 Task: In the  document adaptation.epubSelect Headings and apply  'Bold' Select the text and align it to the  'Center'. Select the table and apply  All Borders
Action: Mouse moved to (336, 176)
Screenshot: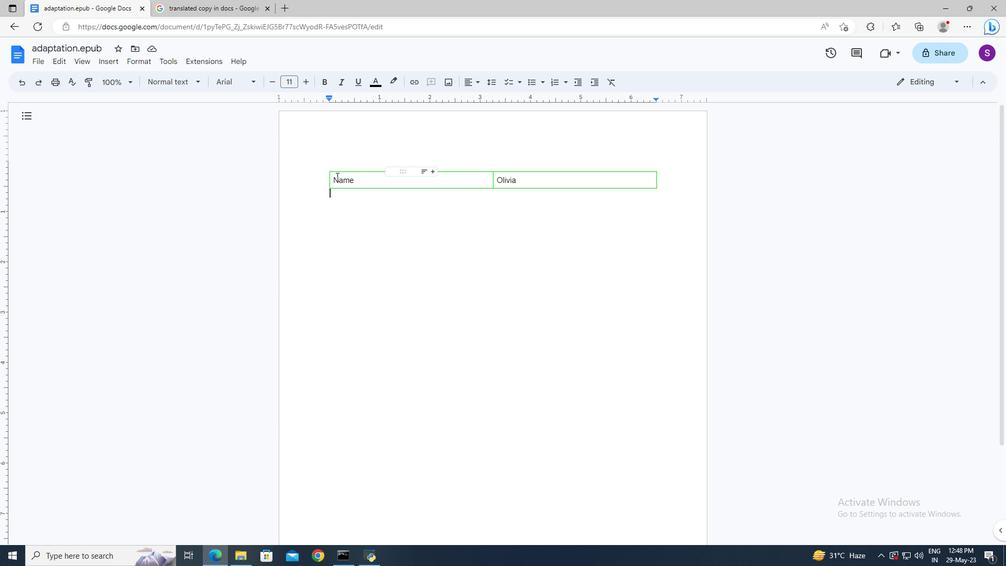 
Action: Mouse pressed left at (336, 176)
Screenshot: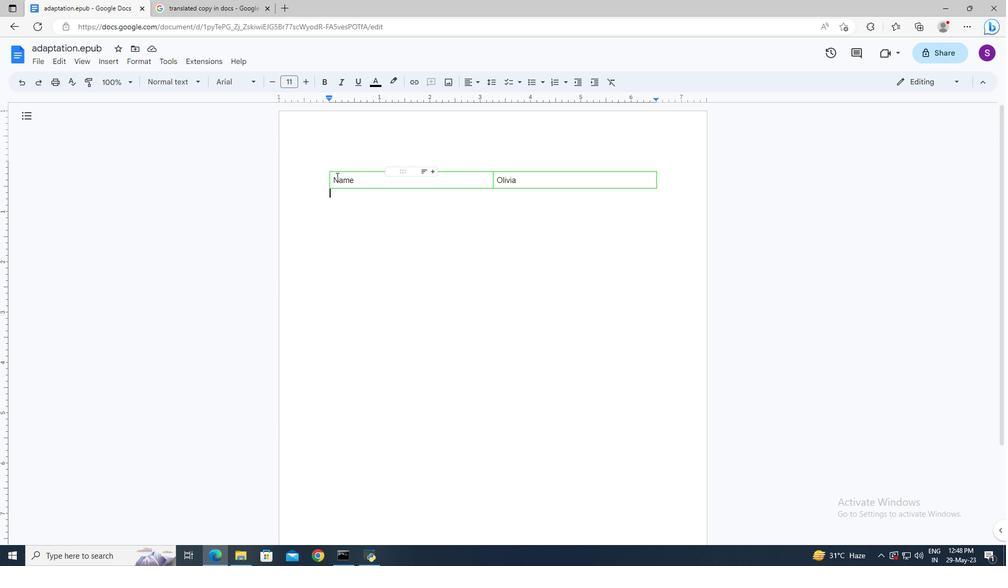 
Action: Mouse moved to (343, 197)
Screenshot: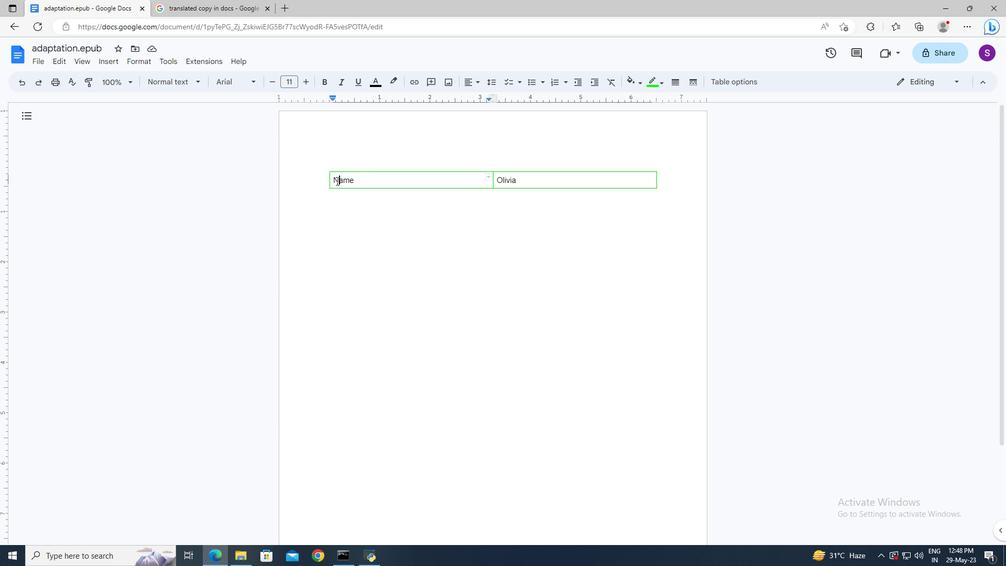 
Action: Key pressed <Key.left><Key.shift><Key.right><Key.right><Key.right>
Screenshot: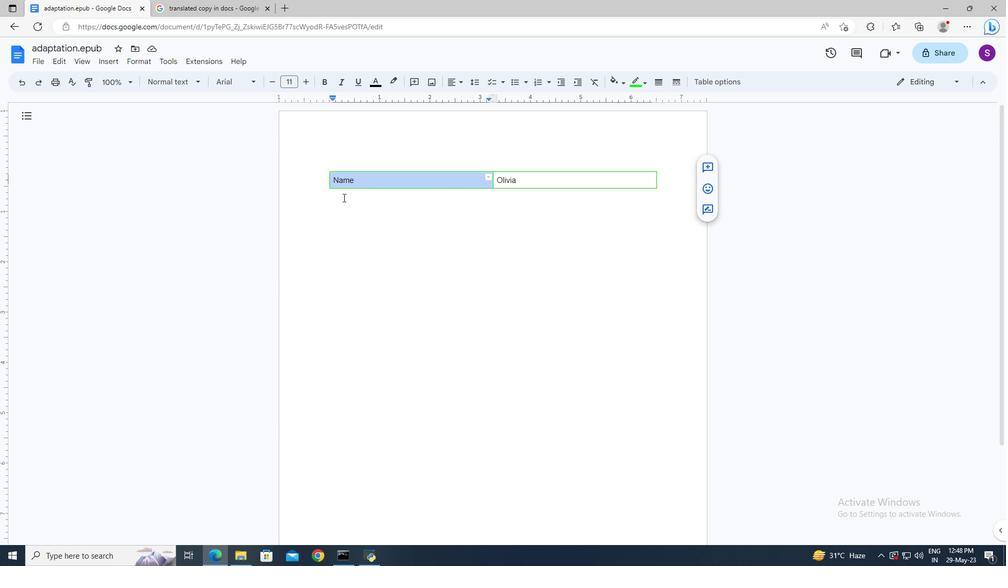 
Action: Mouse moved to (325, 86)
Screenshot: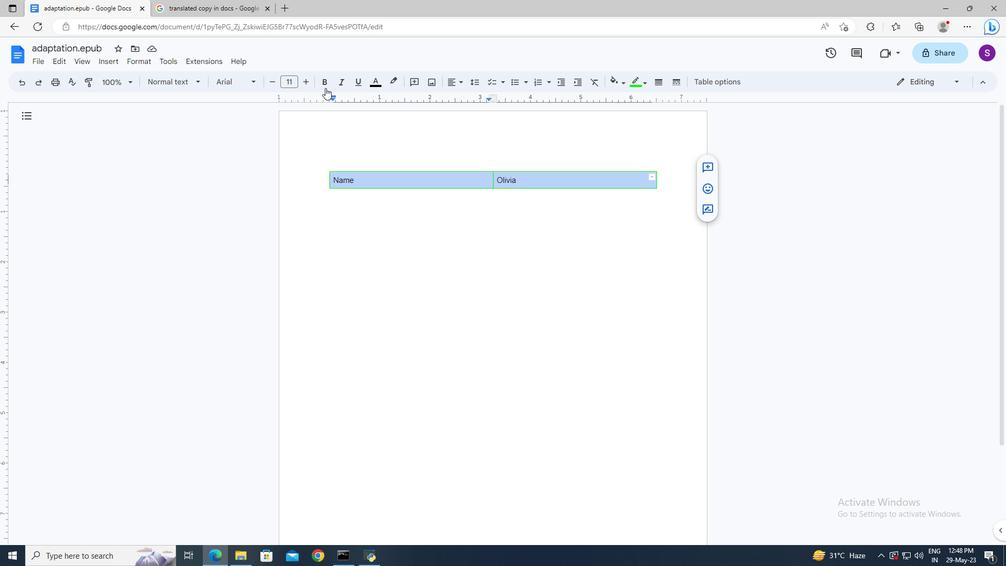 
Action: Mouse pressed left at (325, 86)
Screenshot: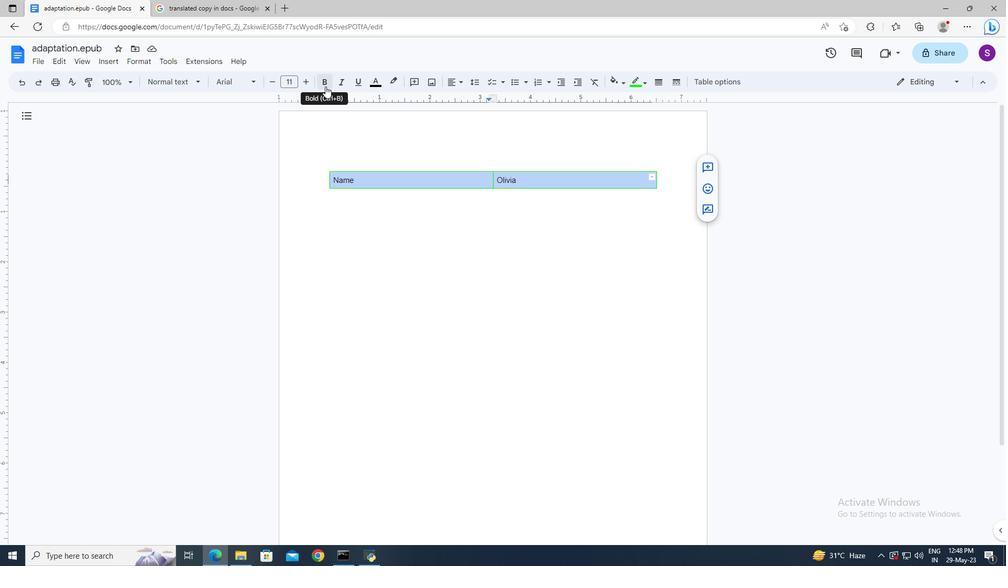 
Action: Mouse moved to (456, 84)
Screenshot: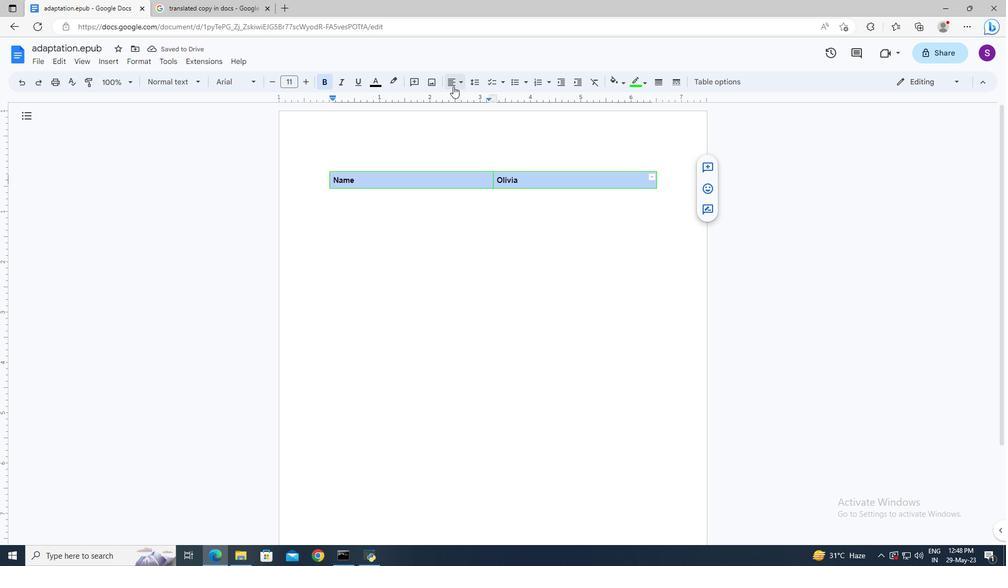 
Action: Mouse pressed left at (456, 84)
Screenshot: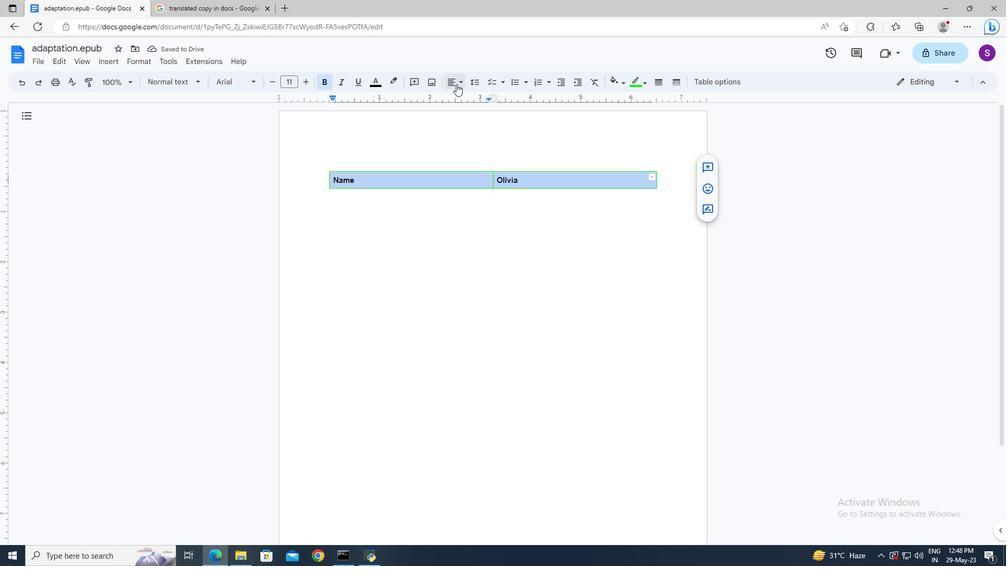 
Action: Mouse moved to (469, 100)
Screenshot: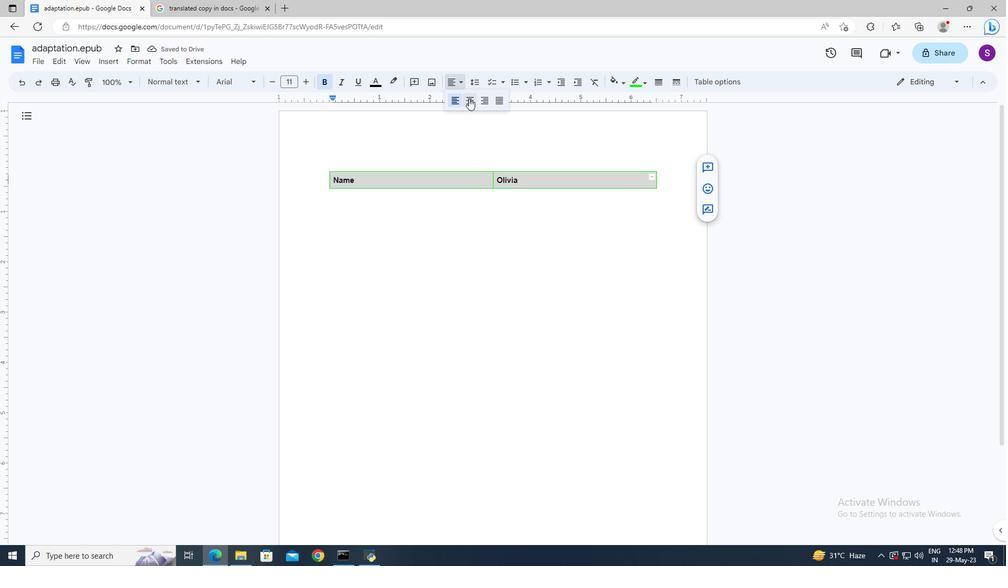 
Action: Mouse pressed left at (469, 100)
Screenshot: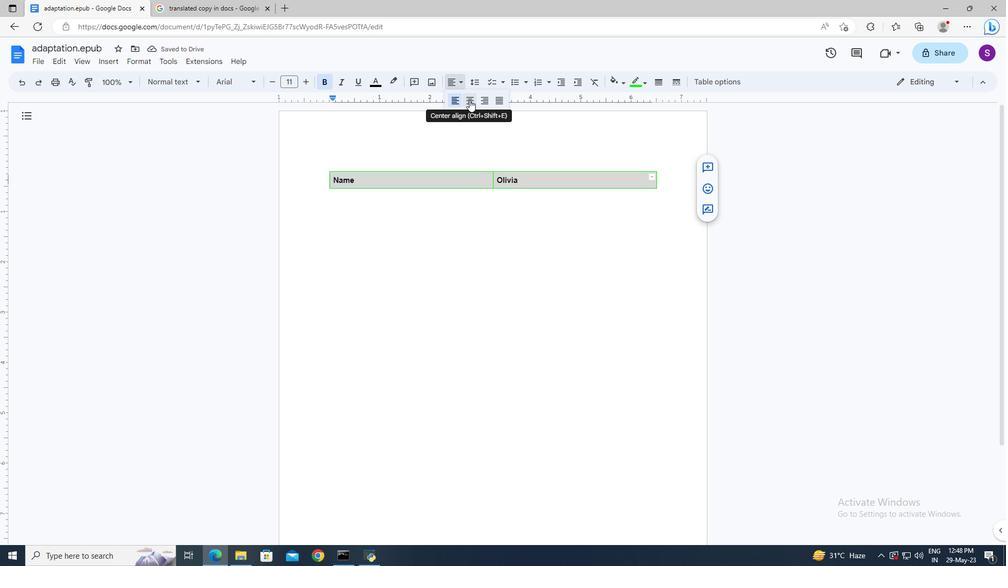
Action: Mouse moved to (144, 62)
Screenshot: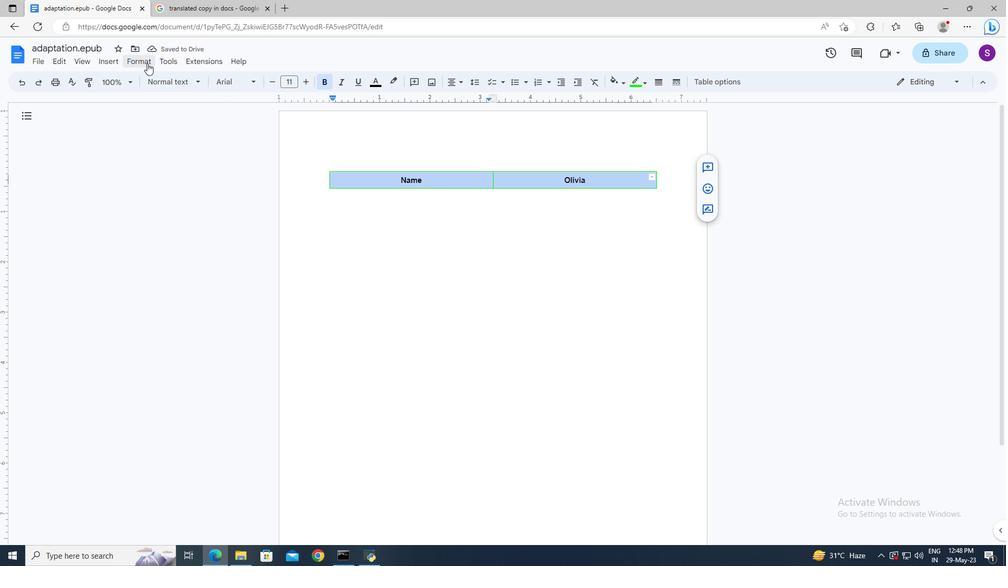 
Action: Mouse pressed left at (144, 62)
Screenshot: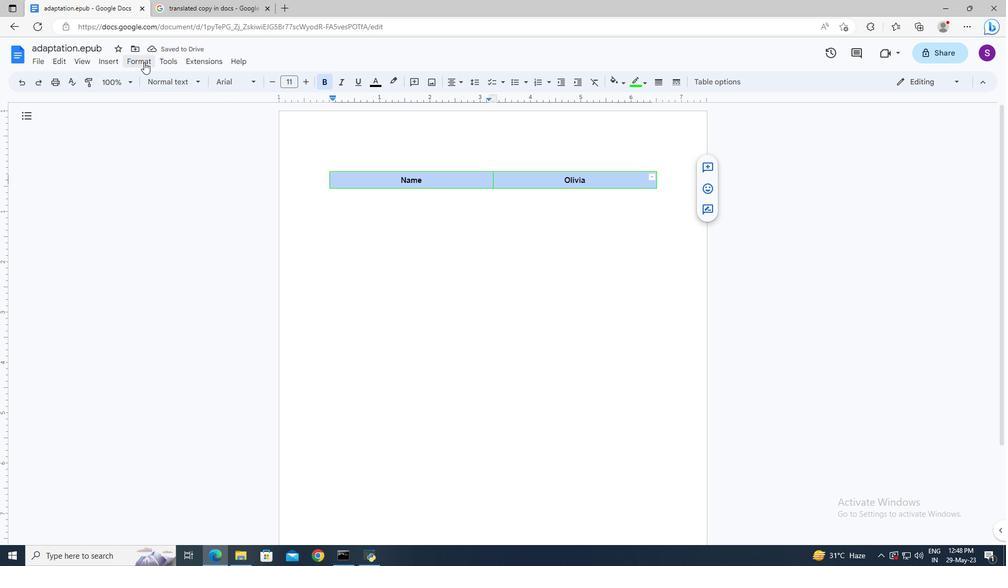 
Action: Mouse moved to (303, 99)
Screenshot: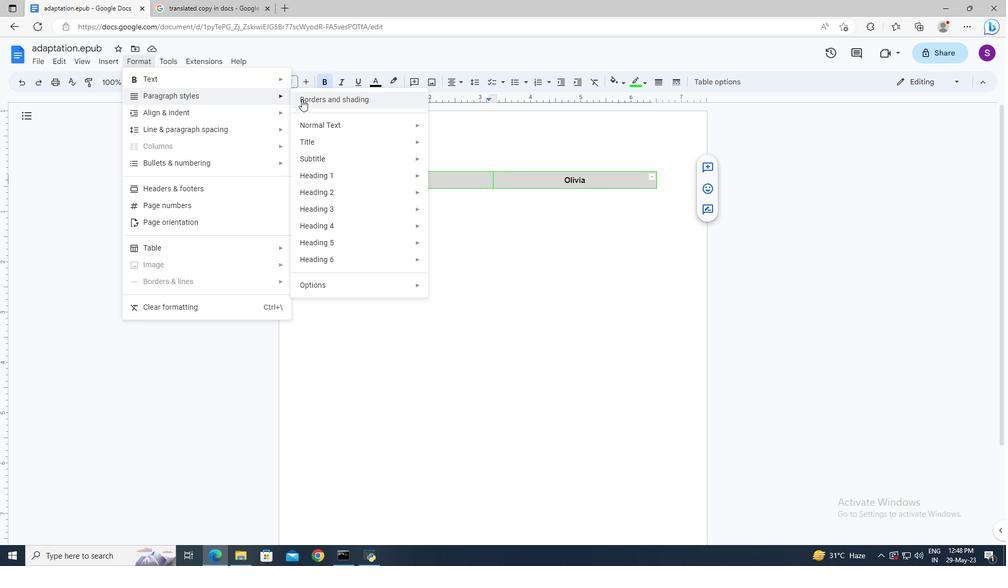 
Action: Mouse pressed left at (303, 99)
Screenshot: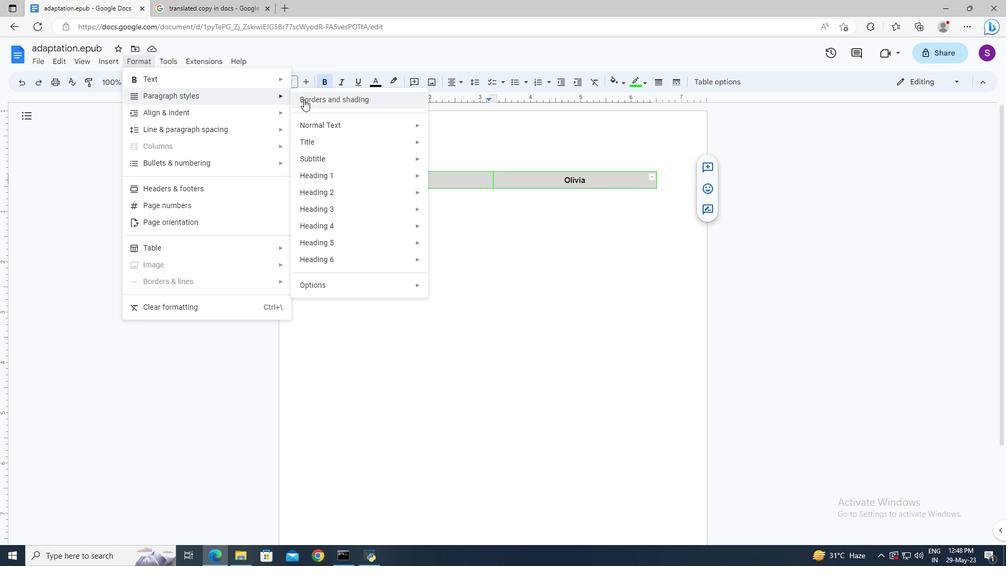 
Action: Mouse moved to (475, 218)
Screenshot: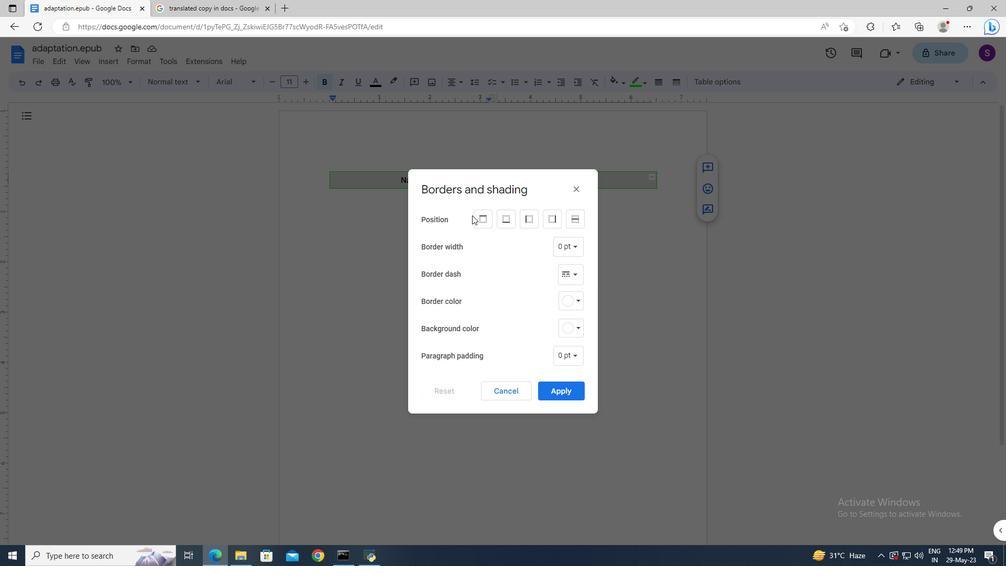 
Action: Mouse pressed left at (475, 218)
Screenshot: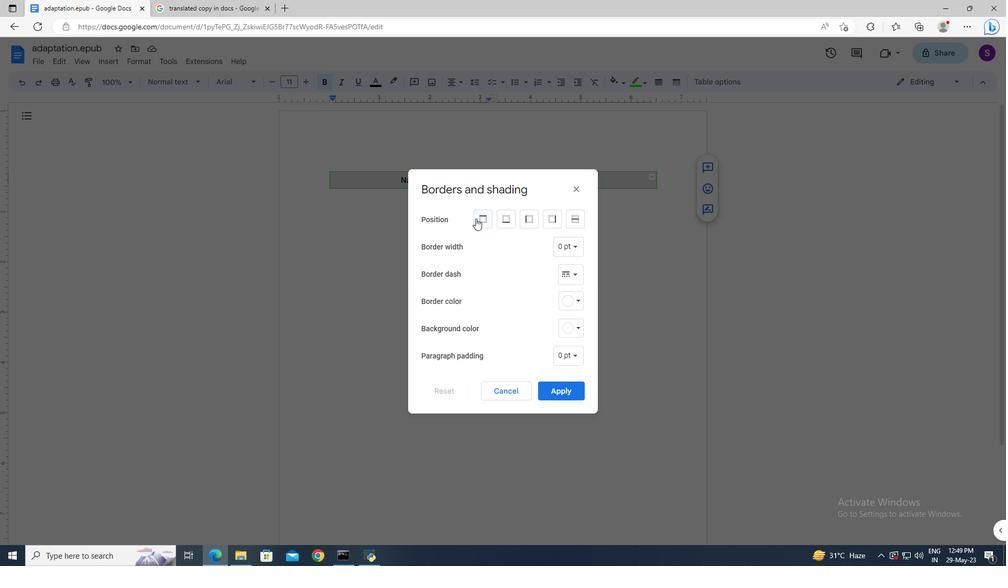 
Action: Mouse moved to (501, 221)
Screenshot: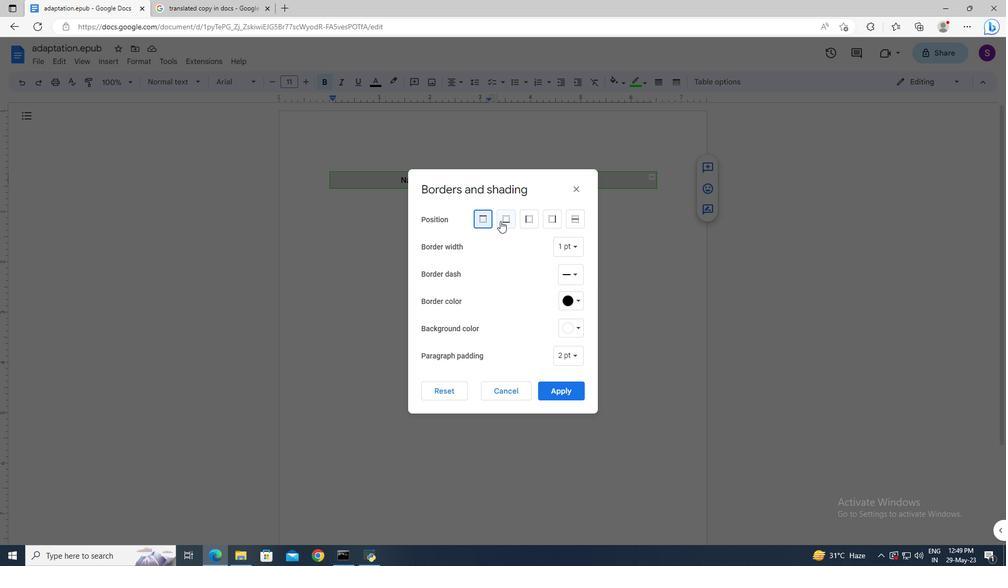 
Action: Mouse pressed left at (501, 221)
Screenshot: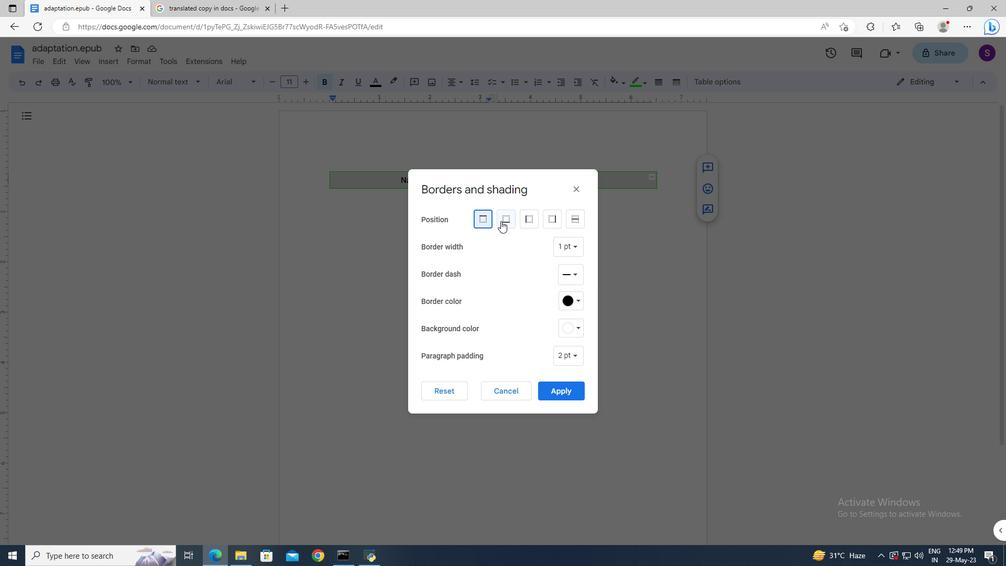 
Action: Mouse moved to (528, 221)
Screenshot: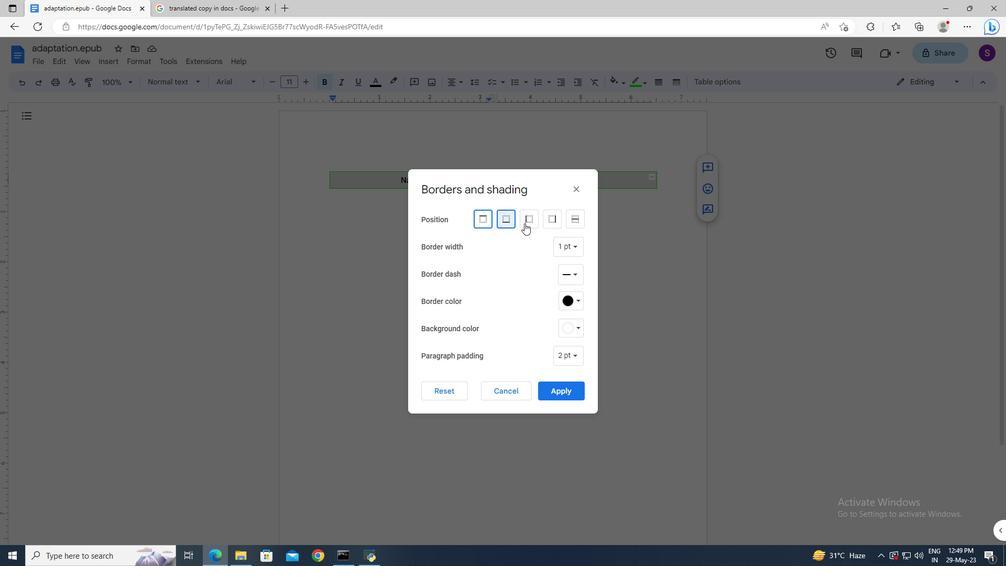 
Action: Mouse pressed left at (528, 221)
Screenshot: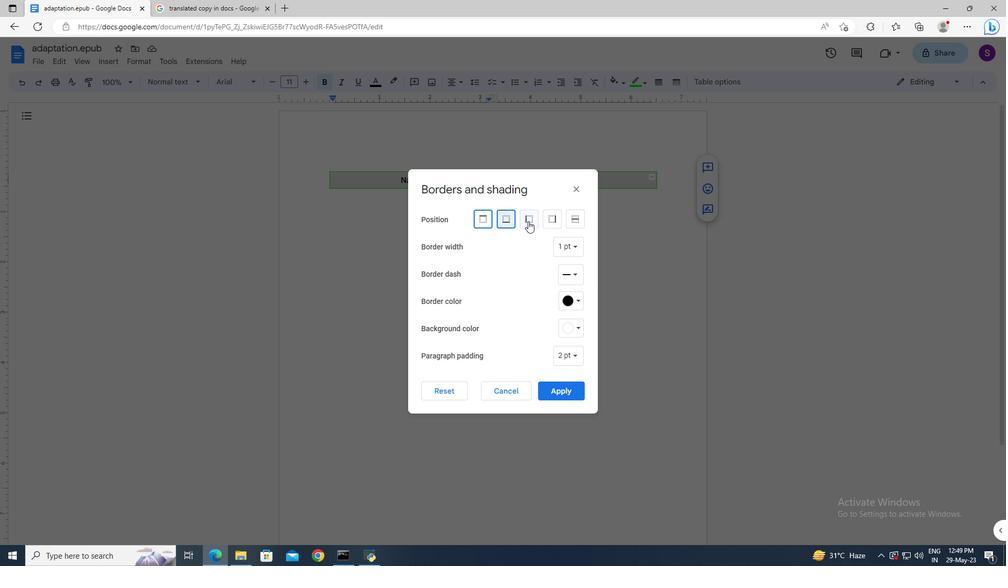 
Action: Mouse moved to (552, 221)
Screenshot: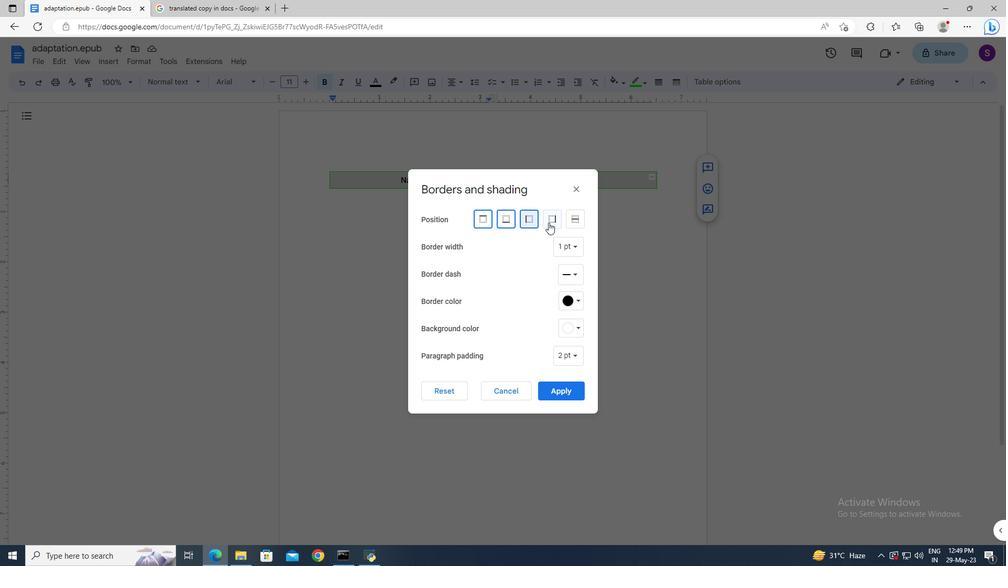 
Action: Mouse pressed left at (552, 221)
Screenshot: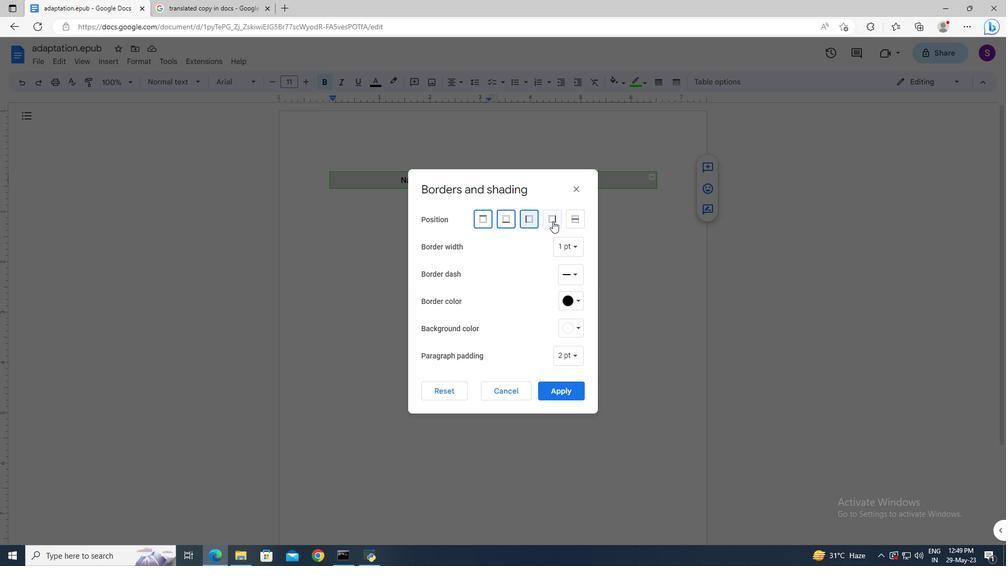 
Action: Mouse moved to (564, 386)
Screenshot: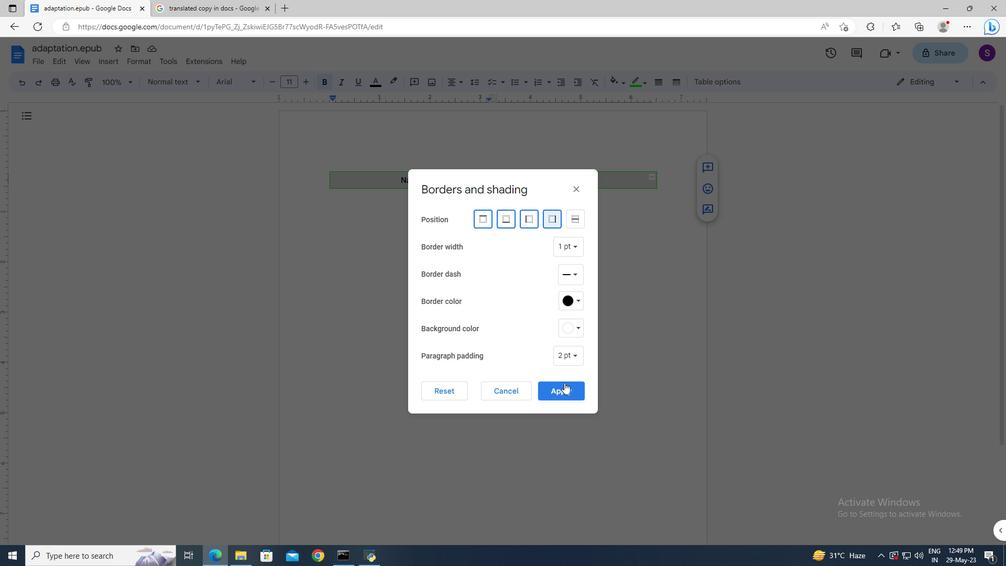 
Action: Mouse pressed left at (564, 386)
Screenshot: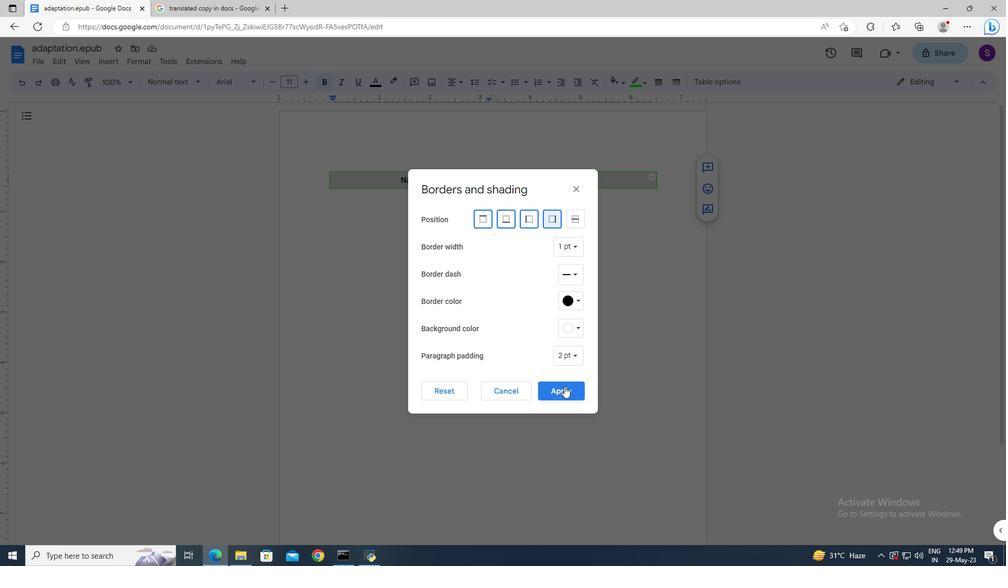 
Action: Mouse moved to (568, 296)
Screenshot: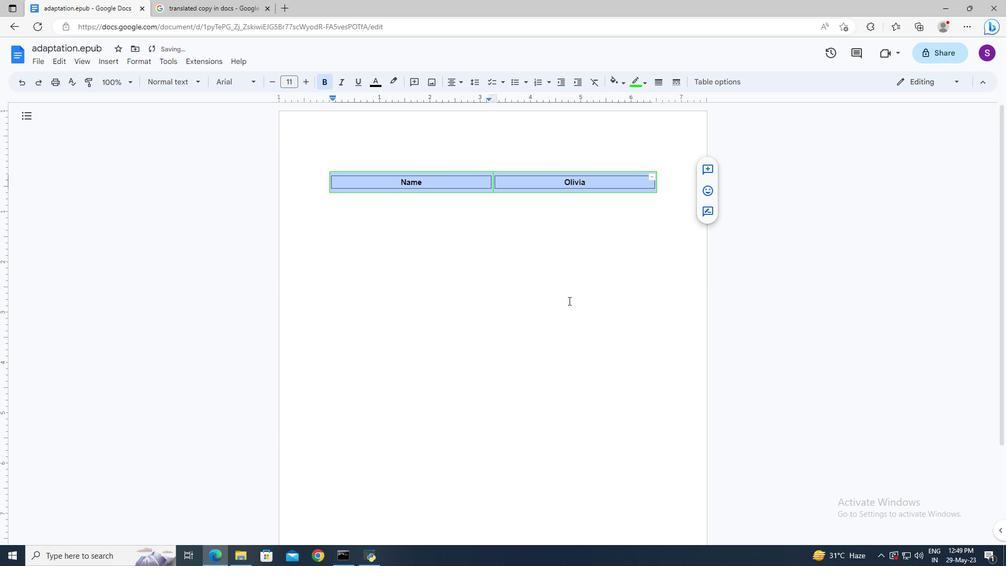 
Action: Mouse pressed left at (568, 296)
Screenshot: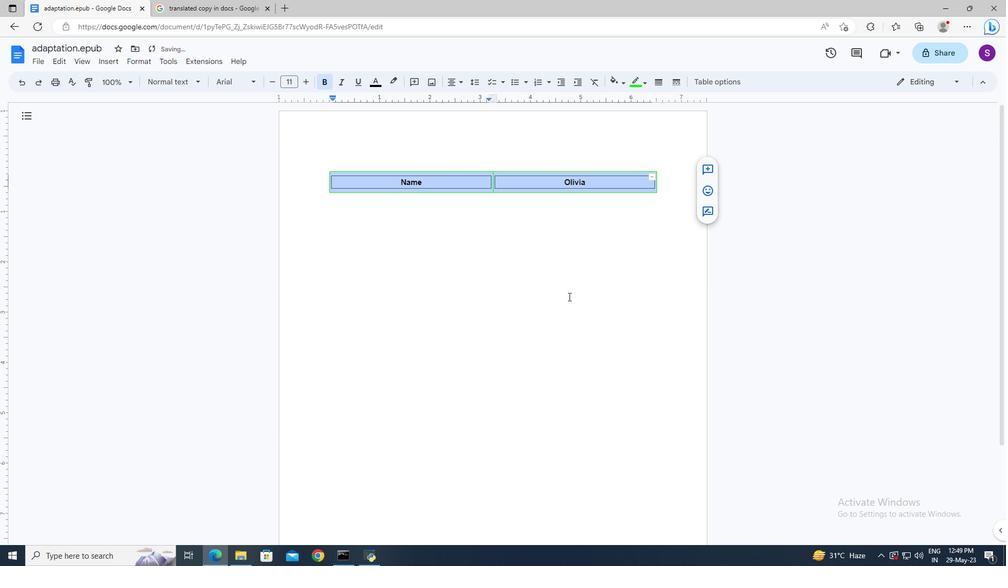 
Action: Mouse moved to (568, 296)
Screenshot: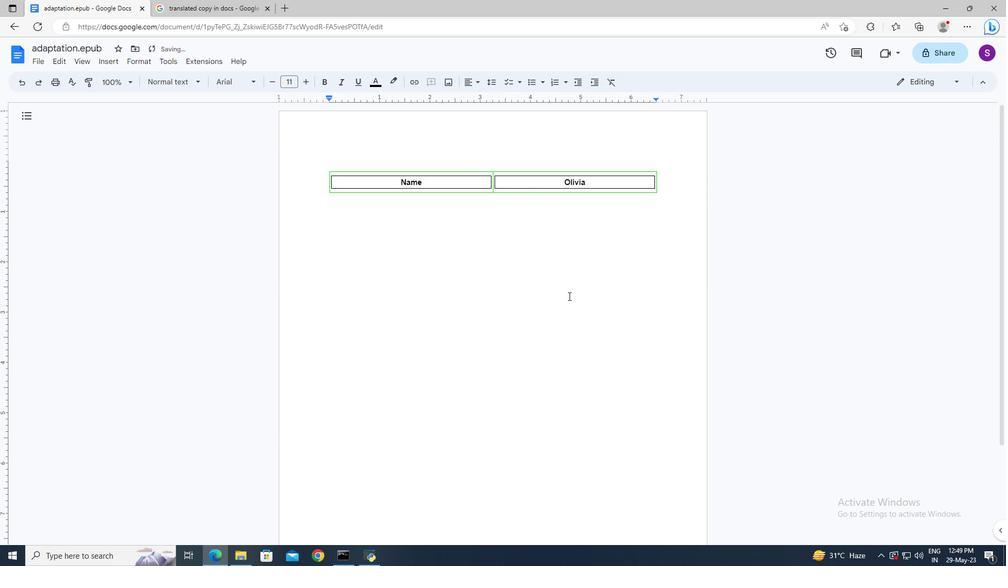 
